 Task: In the  document satisfaction.odt Select the first Column and change text color to  'Brown' Apply the command  'Undo' Apply the command  Redo
Action: Mouse moved to (265, 345)
Screenshot: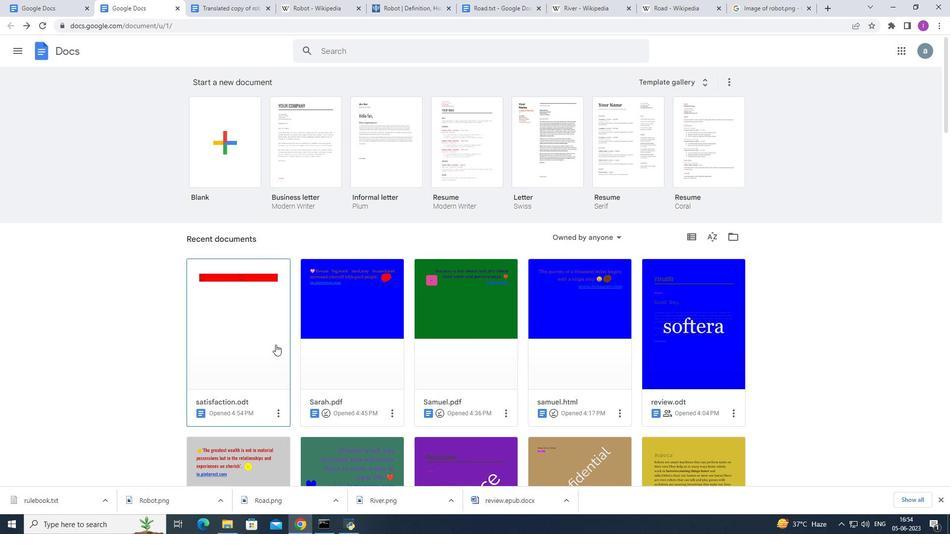 
Action: Mouse pressed left at (265, 345)
Screenshot: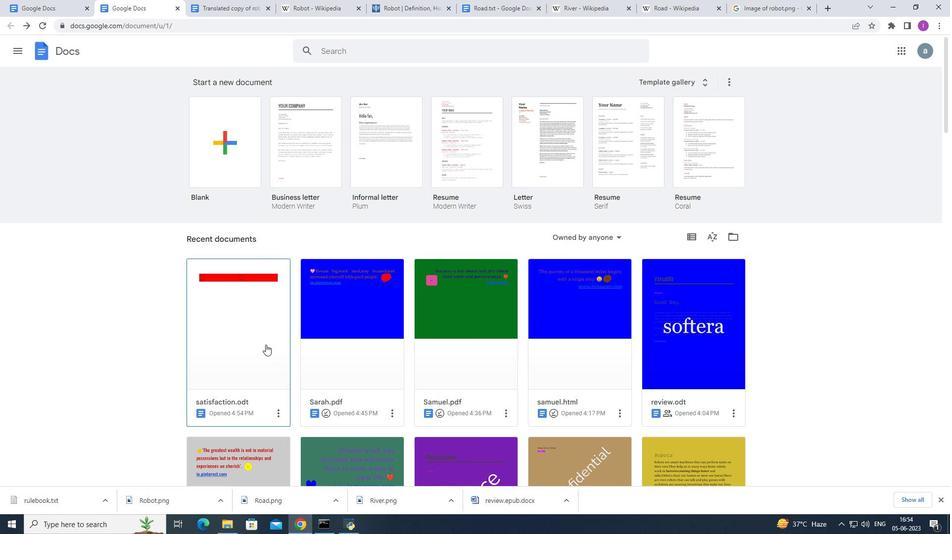 
Action: Mouse moved to (500, 169)
Screenshot: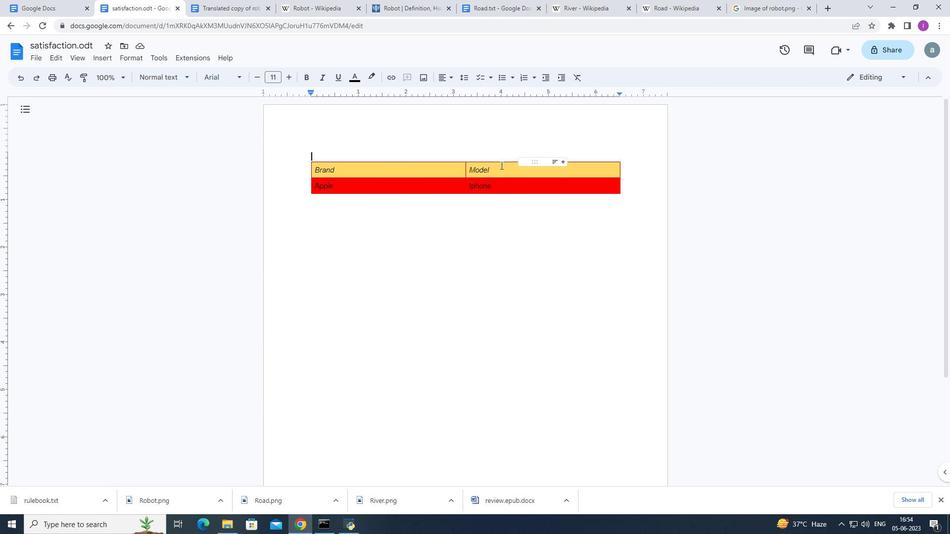 
Action: Mouse pressed left at (500, 169)
Screenshot: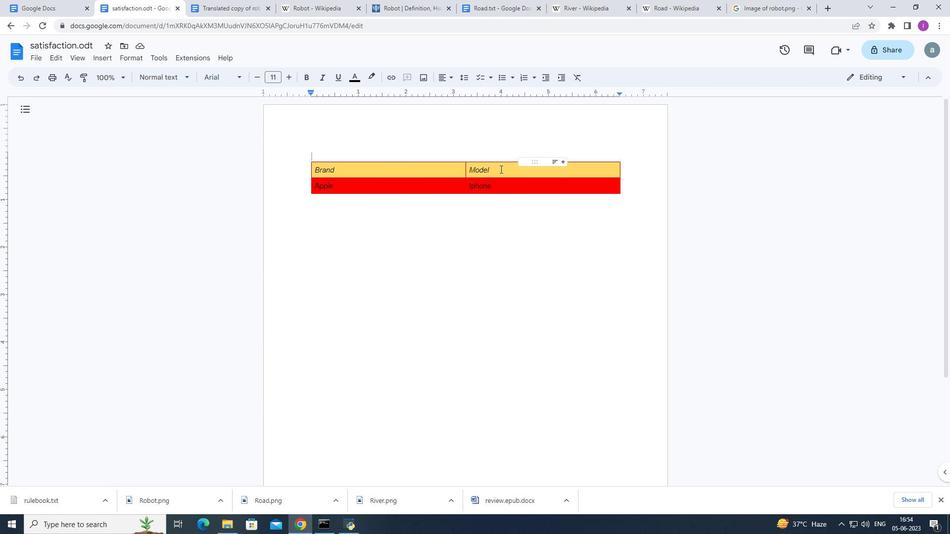 
Action: Mouse moved to (357, 81)
Screenshot: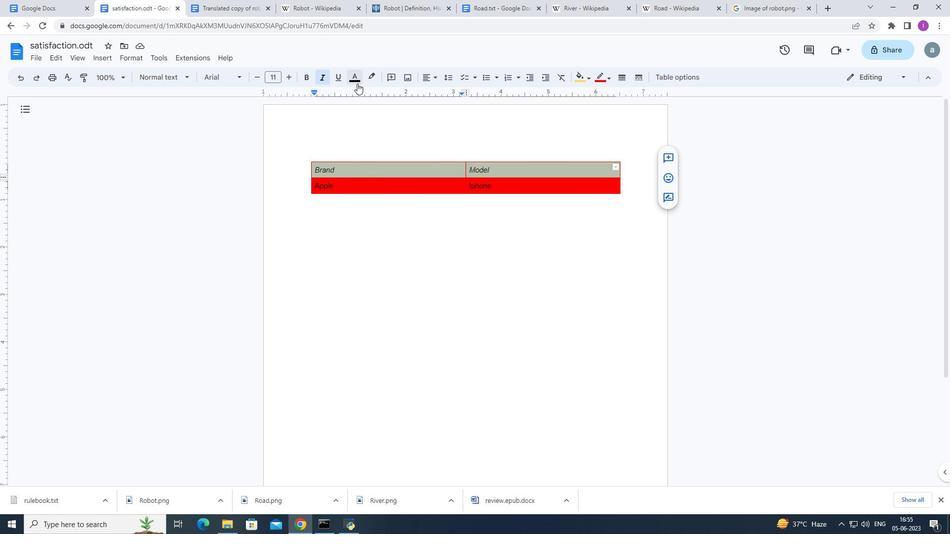 
Action: Mouse pressed left at (357, 81)
Screenshot: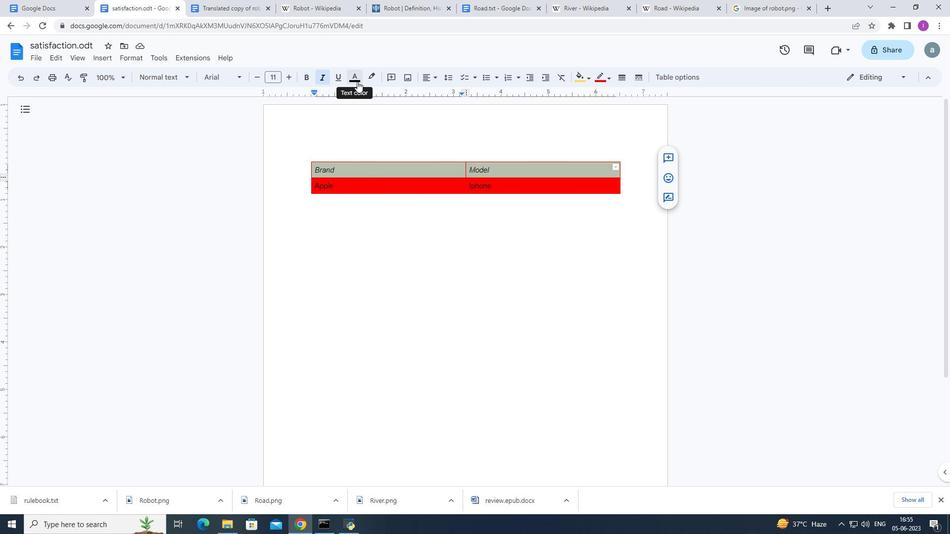 
Action: Mouse moved to (389, 171)
Screenshot: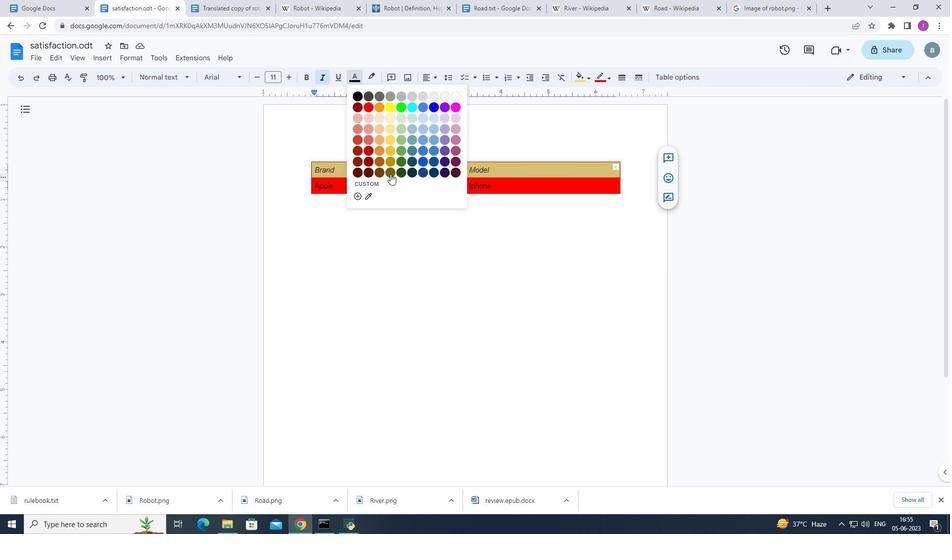 
Action: Mouse pressed left at (389, 171)
Screenshot: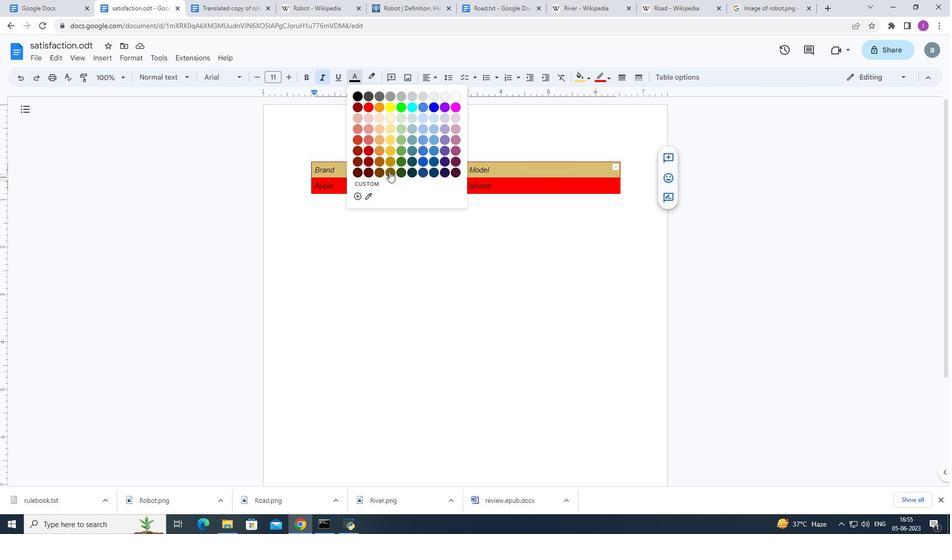 
Action: Mouse moved to (298, 128)
Screenshot: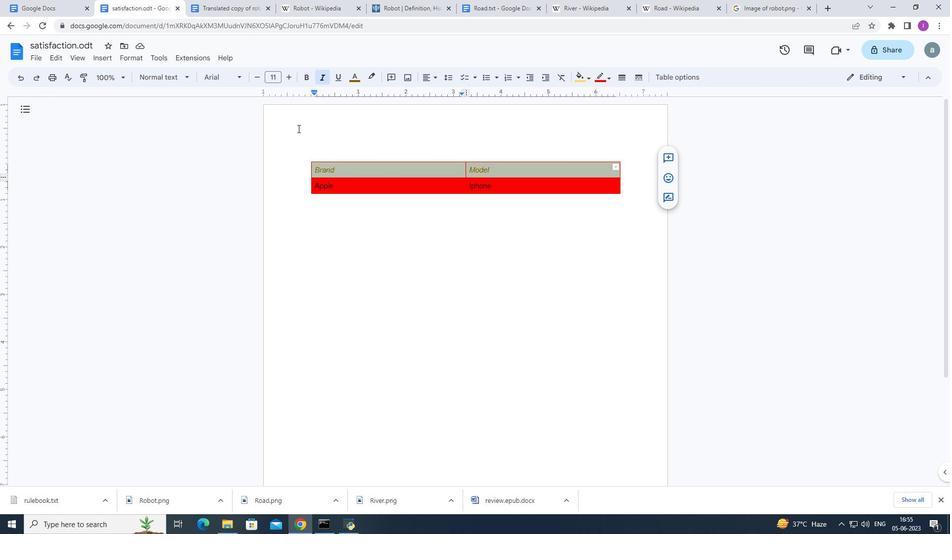 
Action: Mouse pressed left at (298, 128)
Screenshot: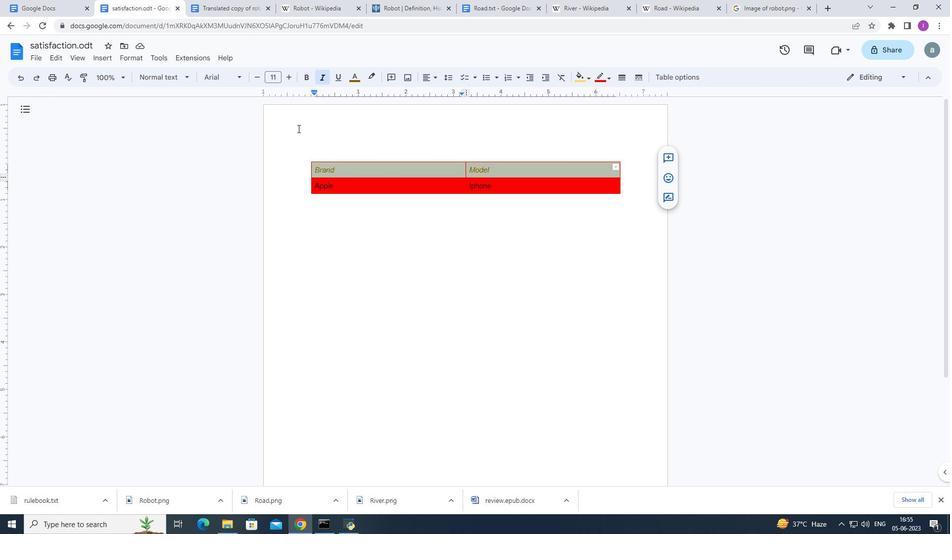
Action: Mouse moved to (20, 81)
Screenshot: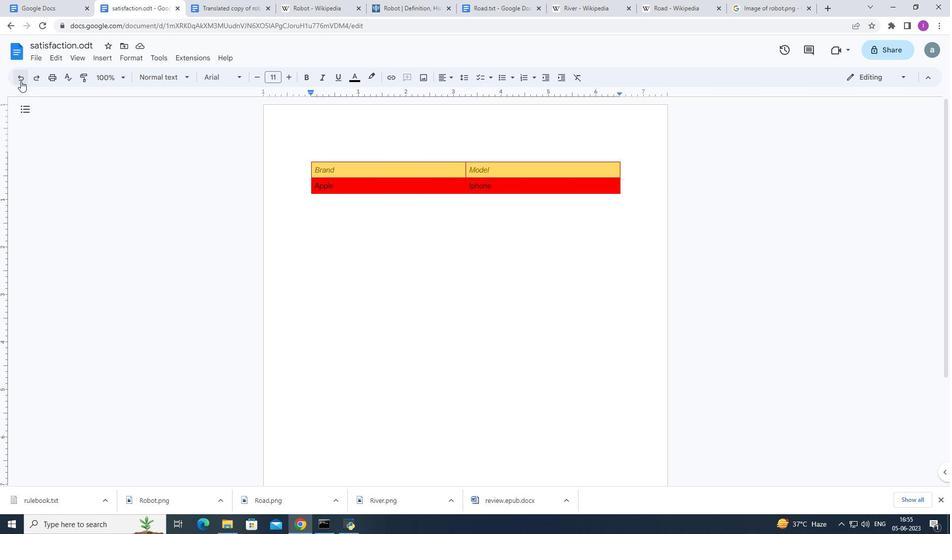 
Action: Mouse pressed left at (20, 81)
Screenshot: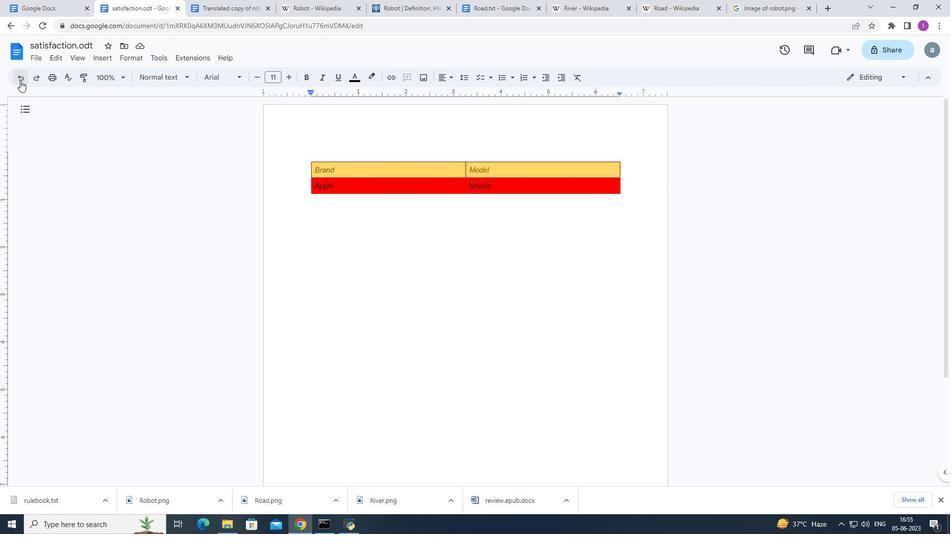 
Action: Mouse moved to (37, 78)
Screenshot: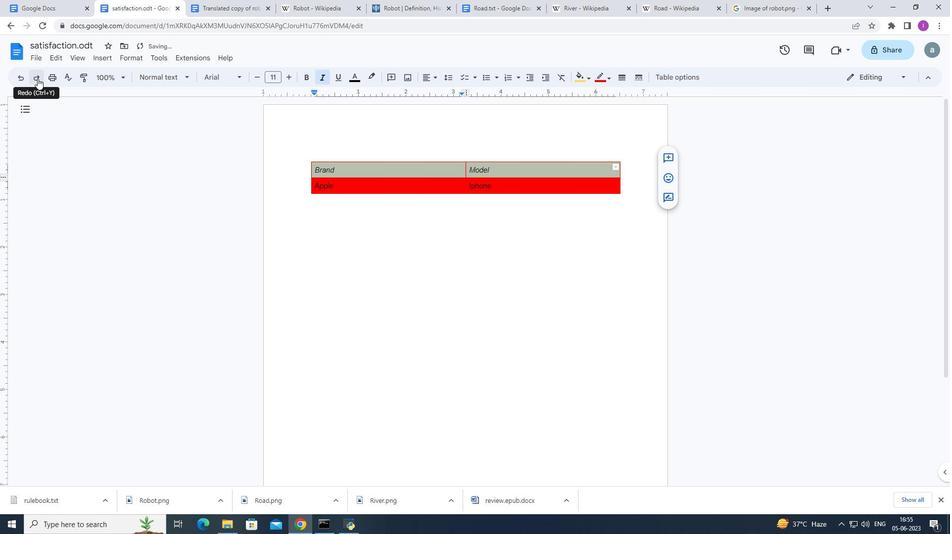 
Action: Mouse pressed left at (37, 78)
Screenshot: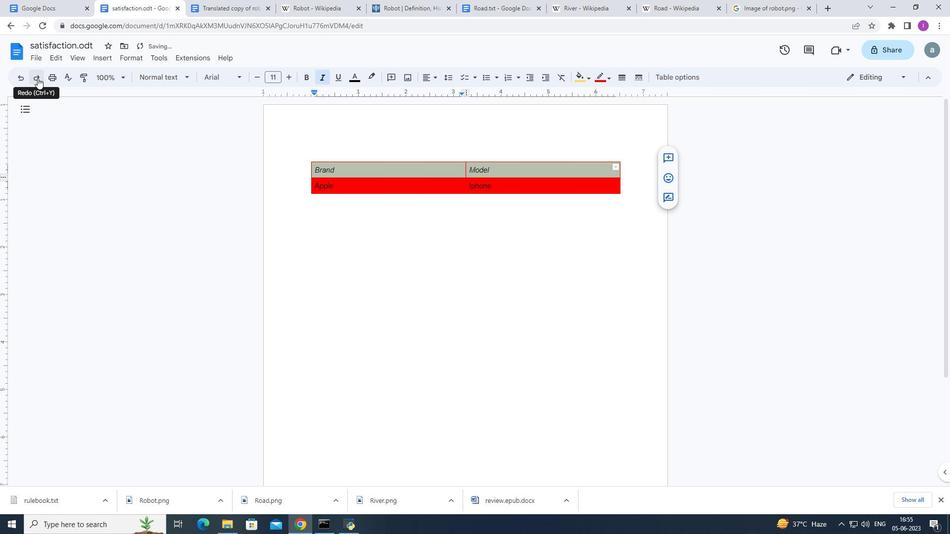 
Action: Mouse moved to (379, 209)
Screenshot: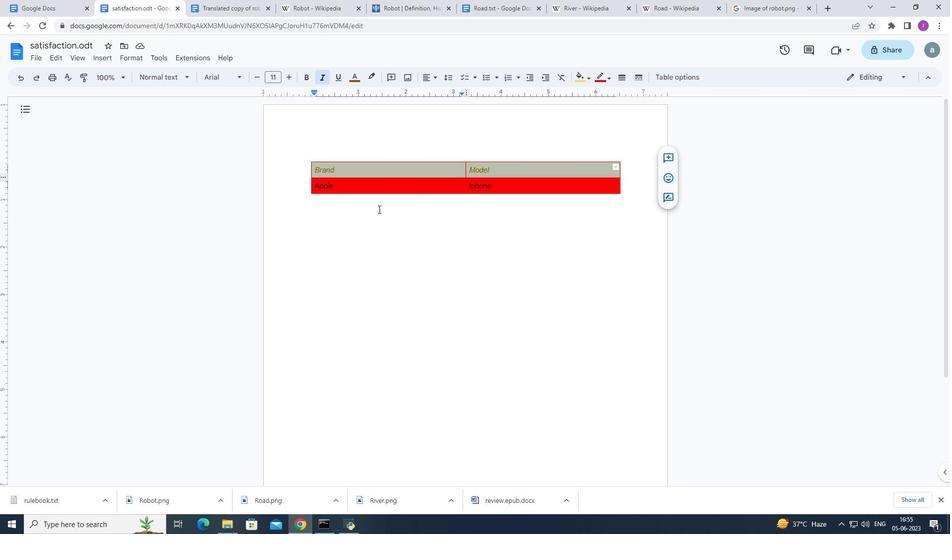 
